 Task: Send an invitation to the team-building workshop.
Action: Mouse moved to (688, 139)
Screenshot: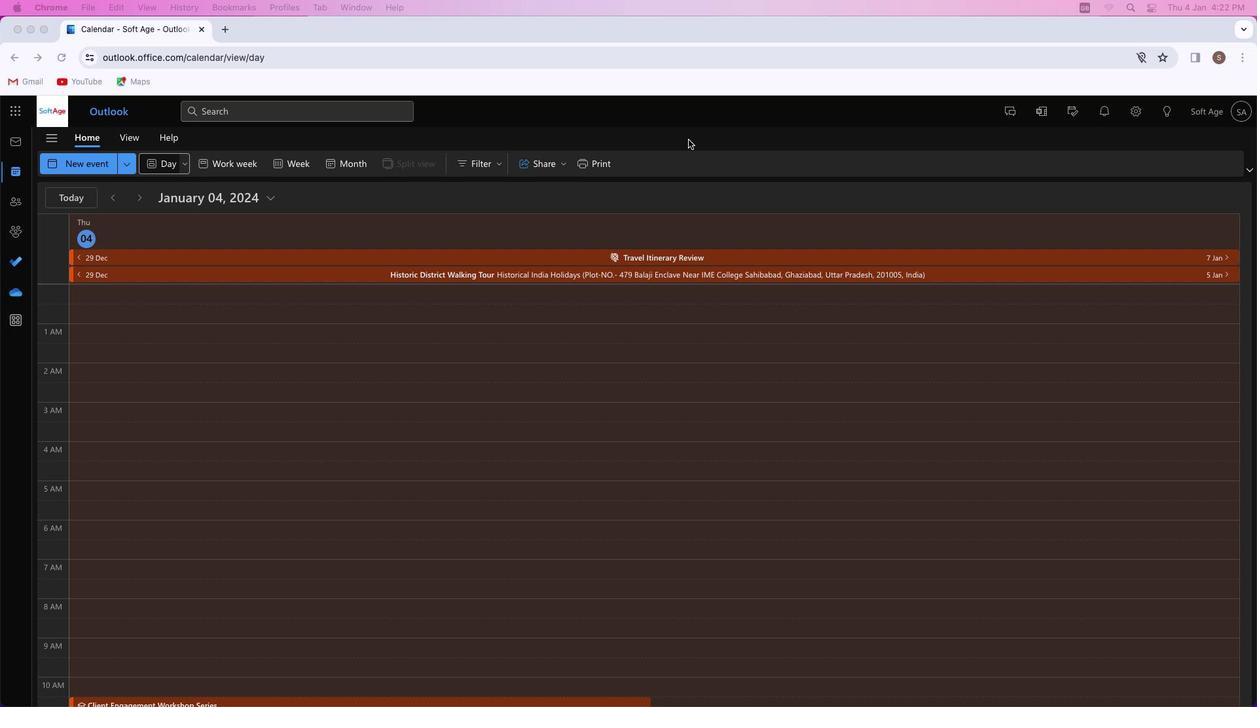 
Action: Mouse pressed left at (688, 139)
Screenshot: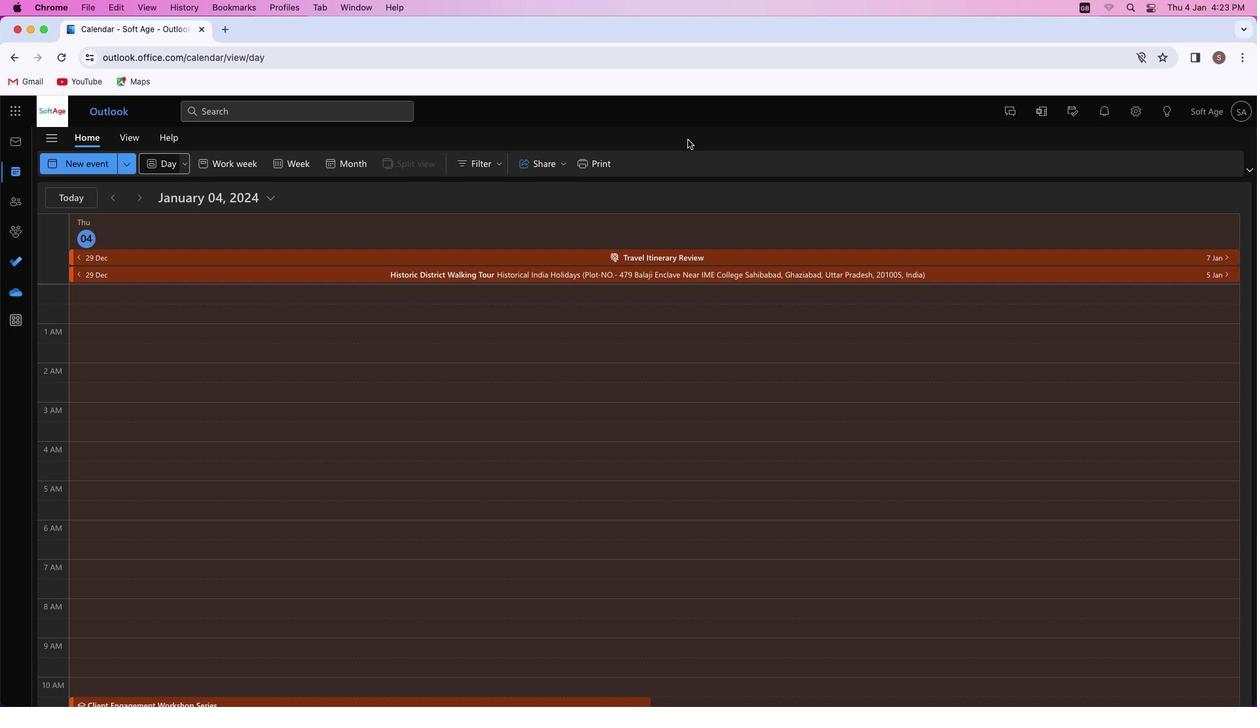 
Action: Mouse moved to (80, 159)
Screenshot: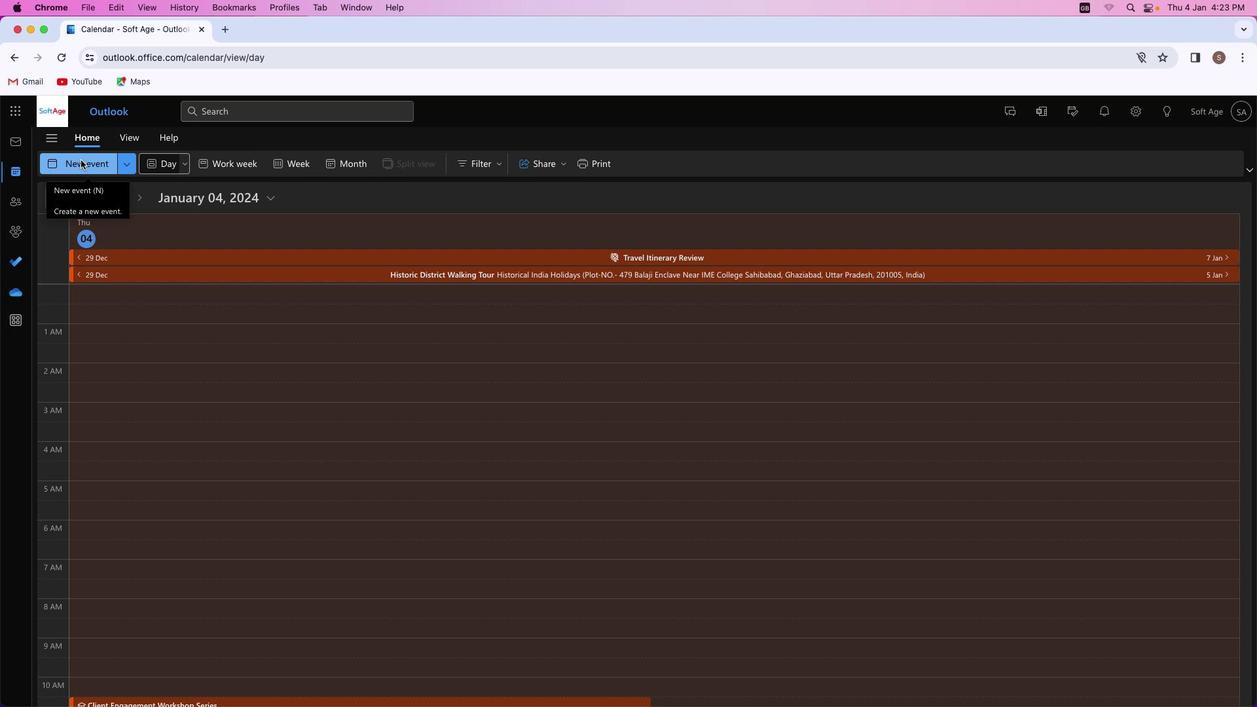 
Action: Mouse pressed left at (80, 159)
Screenshot: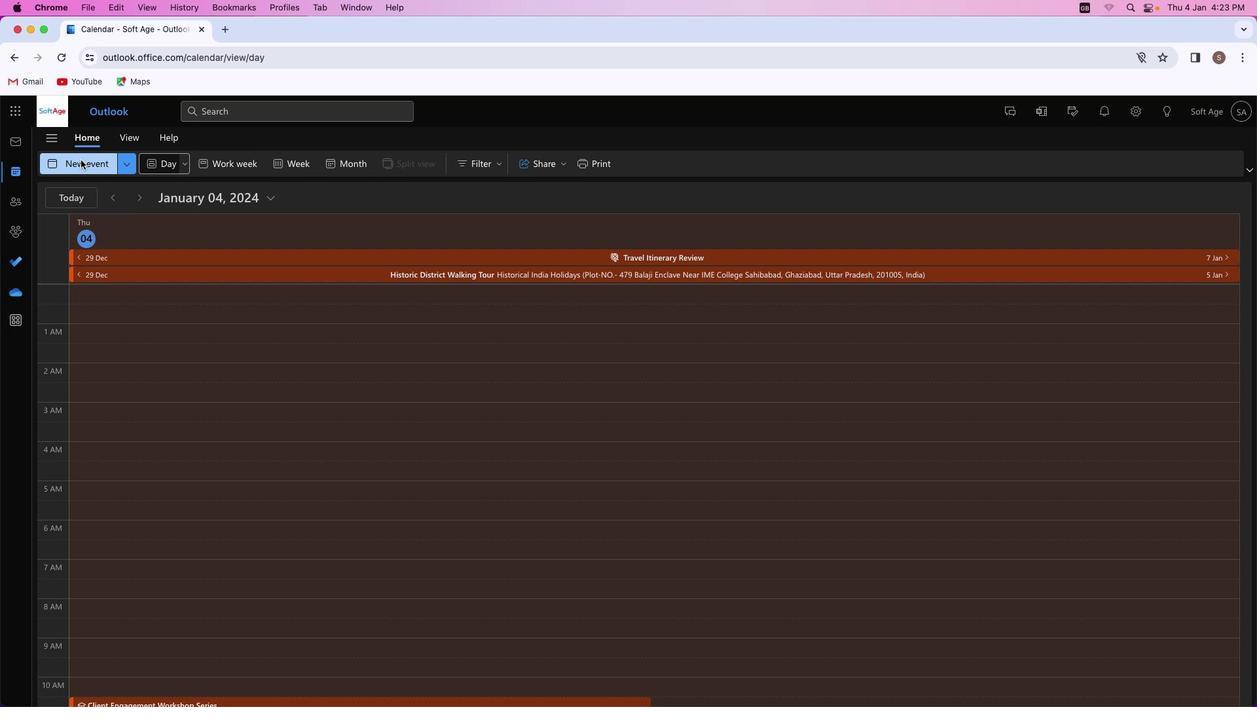 
Action: Mouse moved to (332, 247)
Screenshot: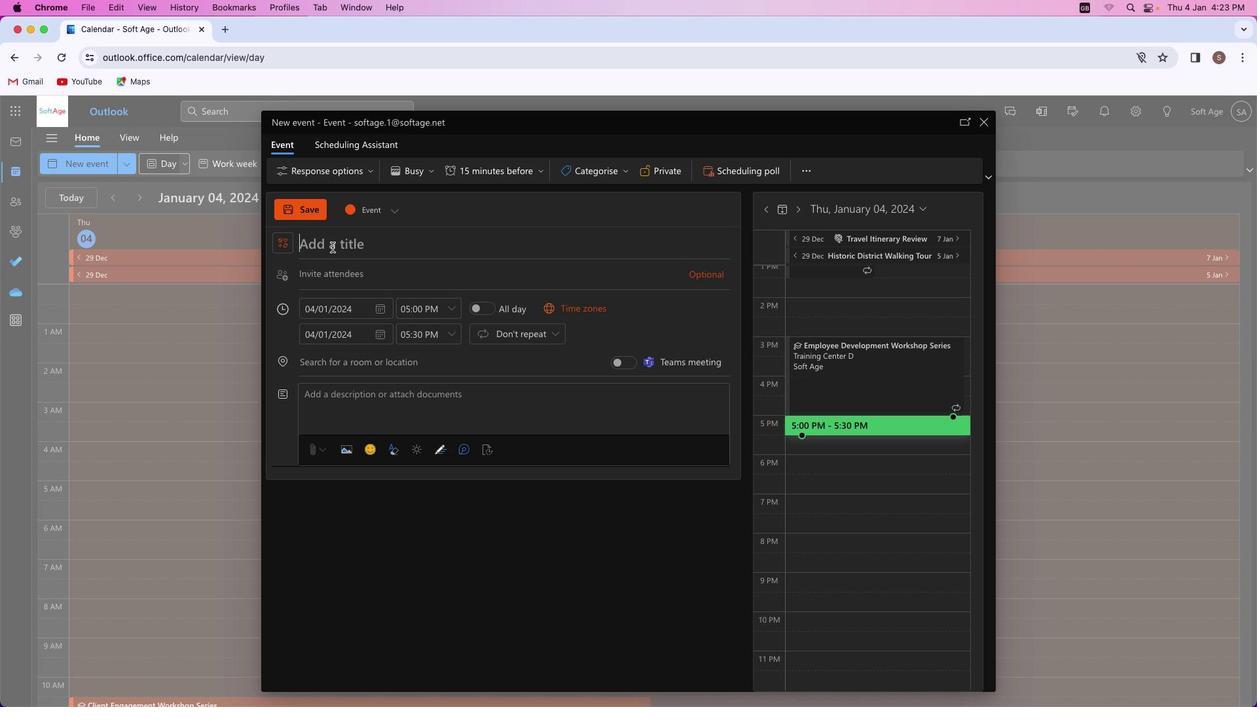 
Action: Mouse pressed left at (332, 247)
Screenshot: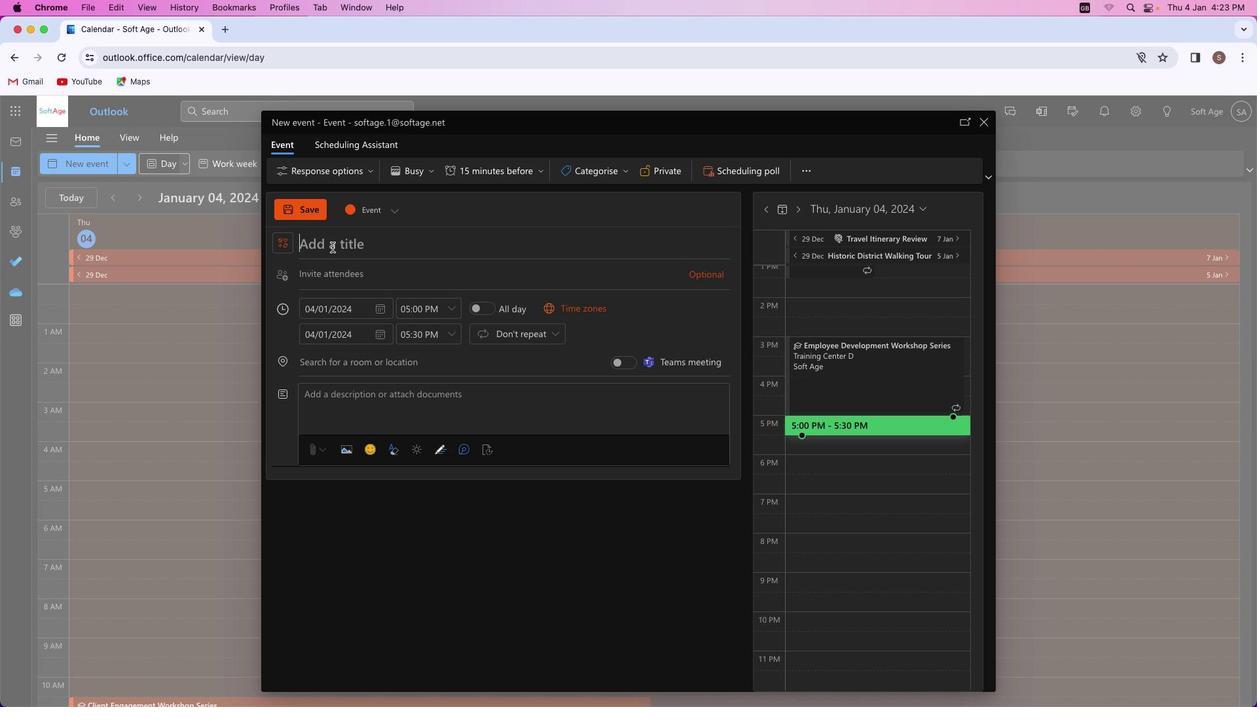 
Action: Mouse moved to (332, 248)
Screenshot: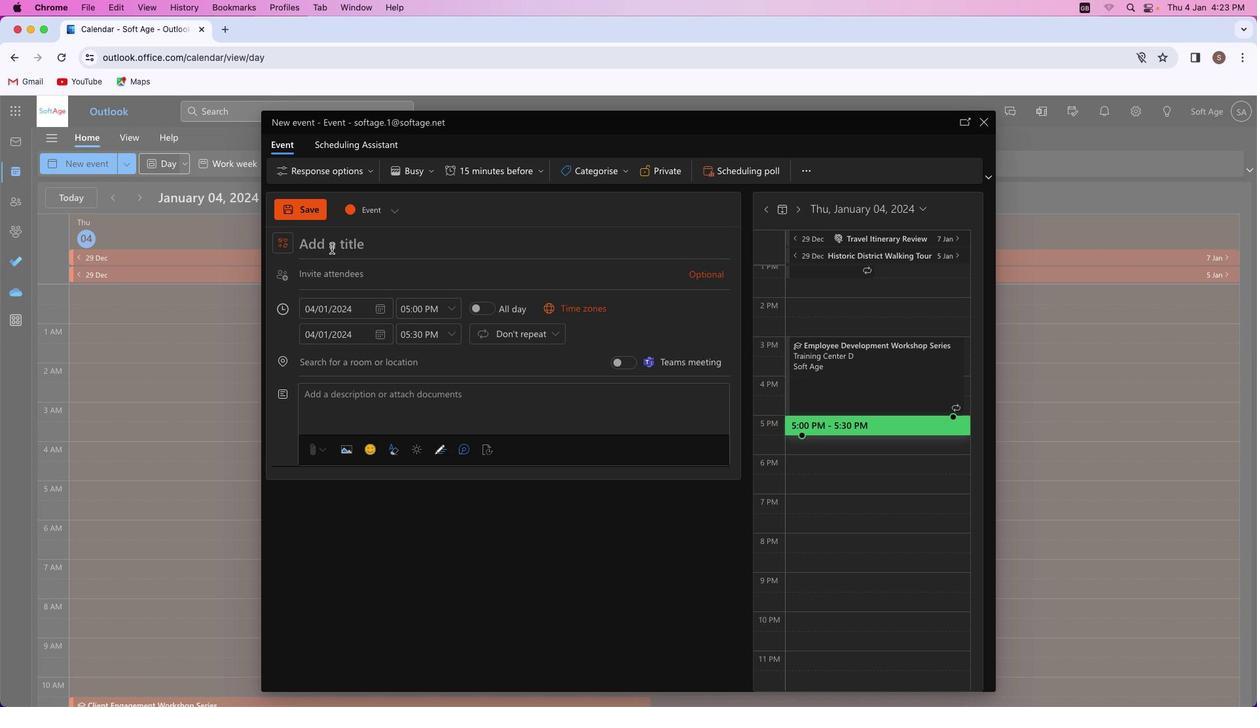 
Action: Key pressed Key.shift'T''e''a''m''-''b''u''i''l''d''i''n''g'Key.space'w''o''r''k''s''h''o''p'
Screenshot: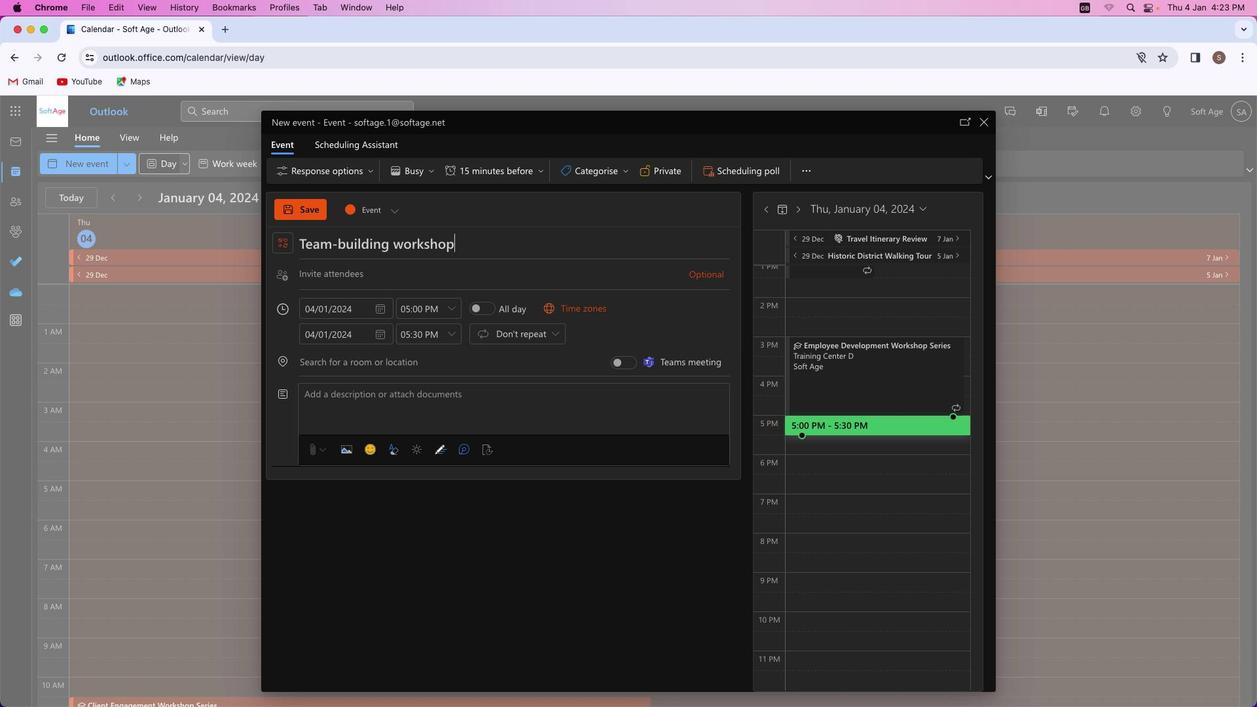 
Action: Mouse moved to (322, 275)
Screenshot: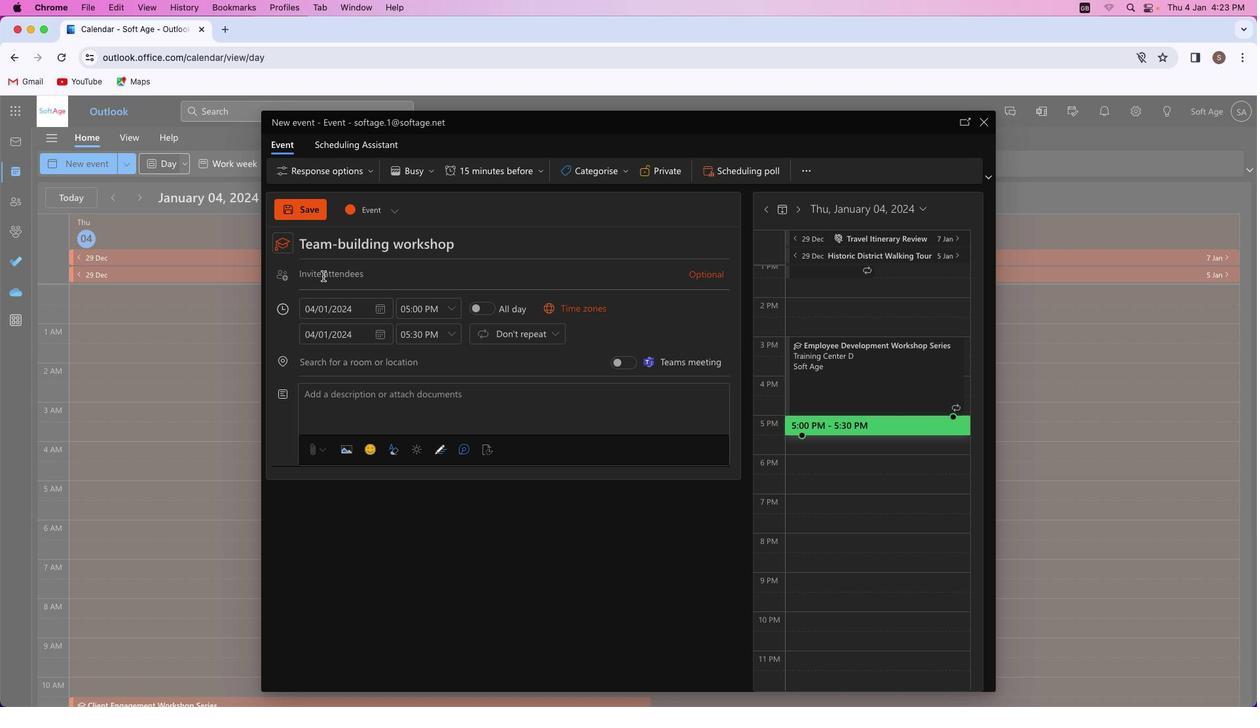 
Action: Mouse pressed left at (322, 275)
Screenshot: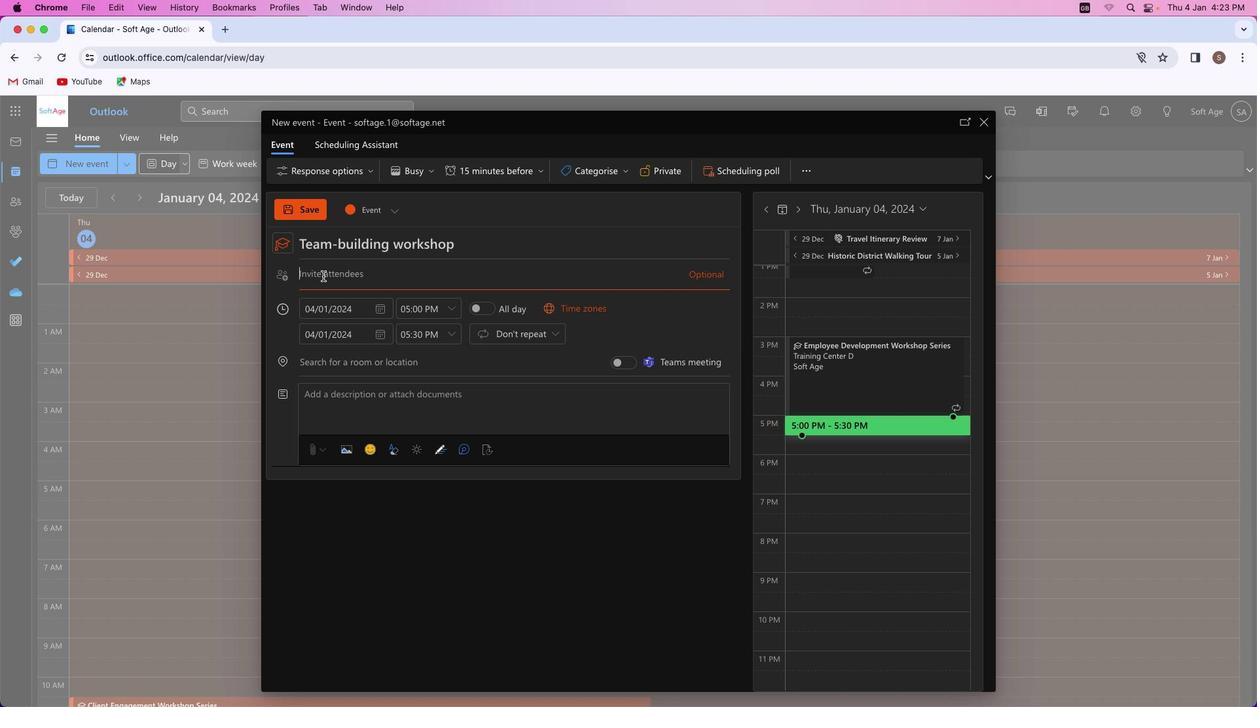 
Action: Key pressed Key.shift'S''h''i''v''a''m''y''a''d''a''v''s''m''4''1'Key.shift'@''o''u''t''l''o''o''k''.''v'Key.backspace'c''o''m'
Screenshot: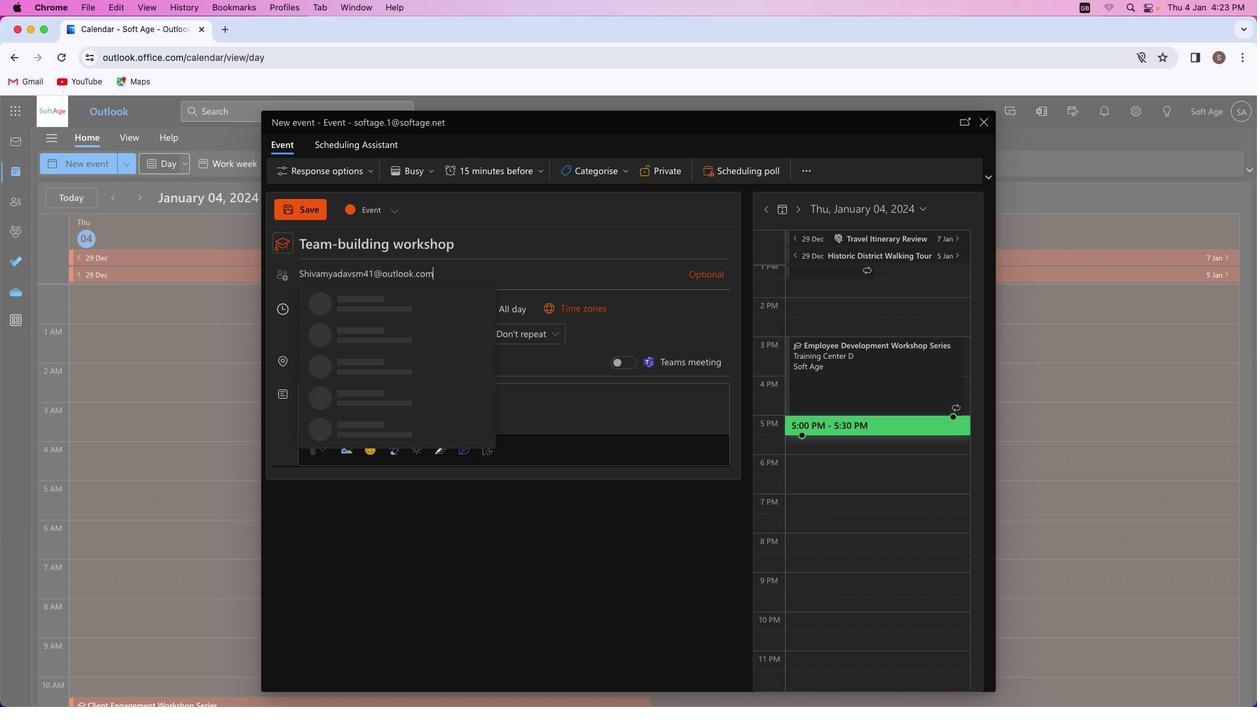 
Action: Mouse moved to (469, 305)
Screenshot: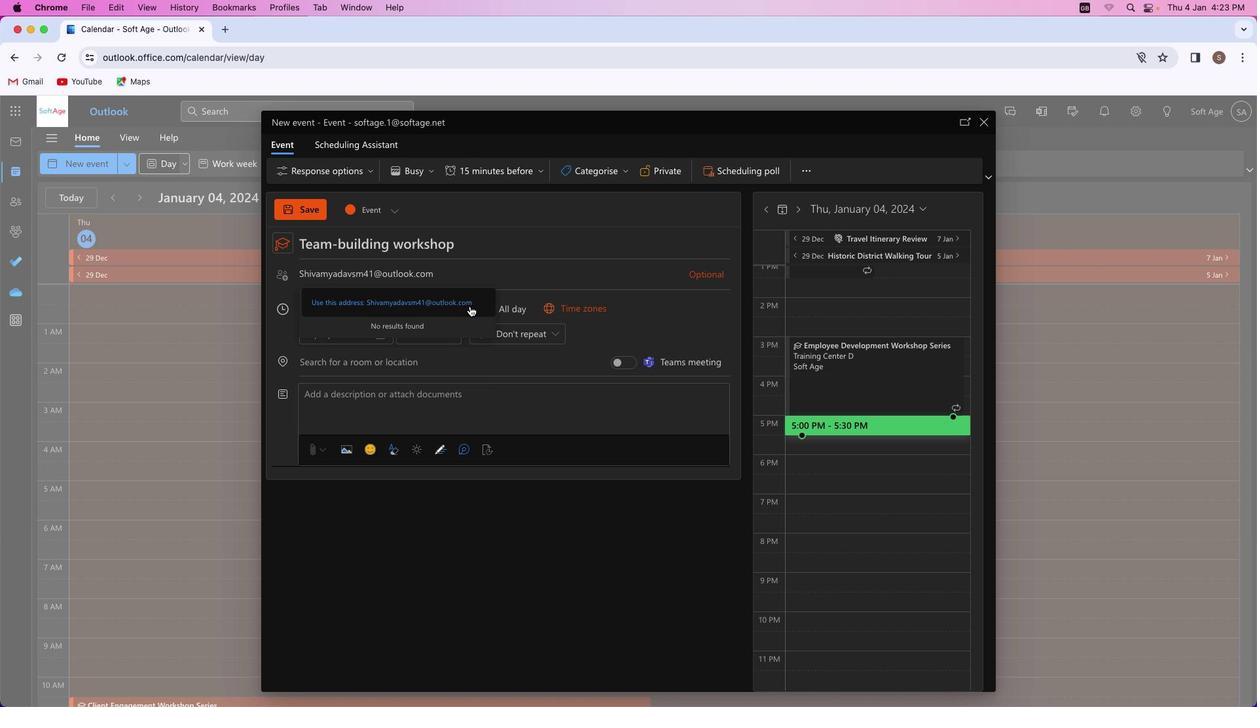 
Action: Mouse pressed left at (469, 305)
Screenshot: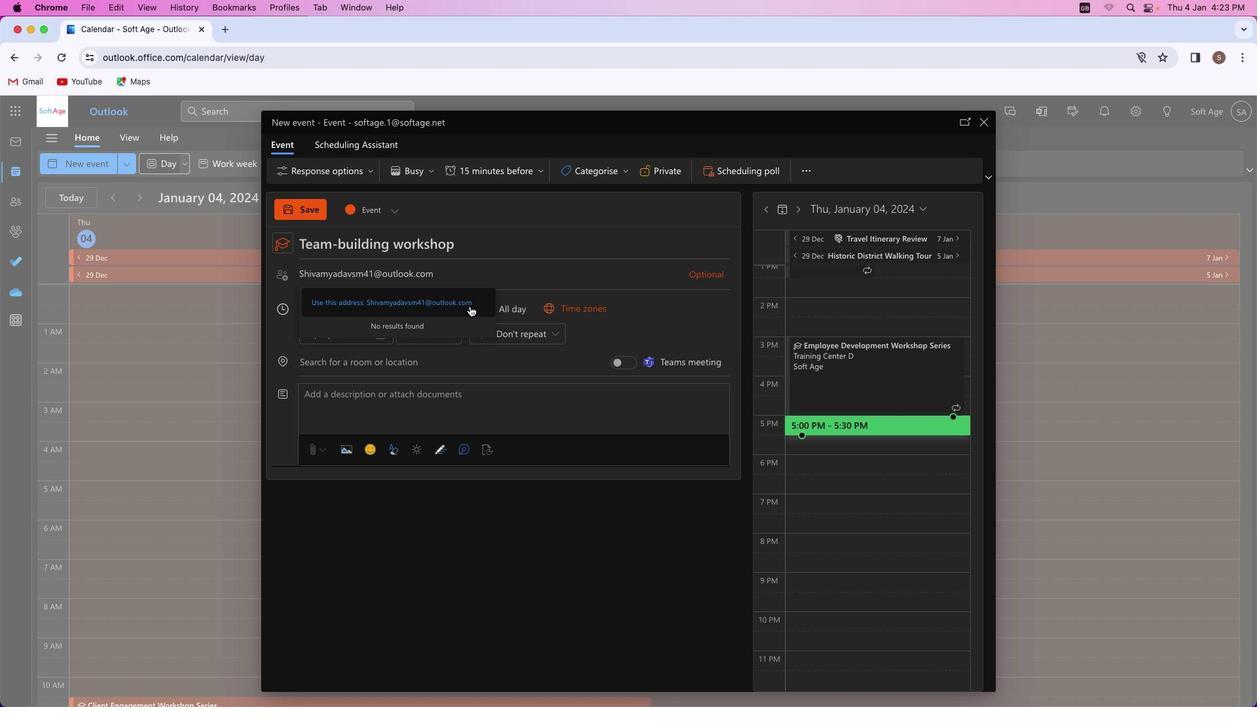 
Action: Mouse moved to (421, 534)
Screenshot: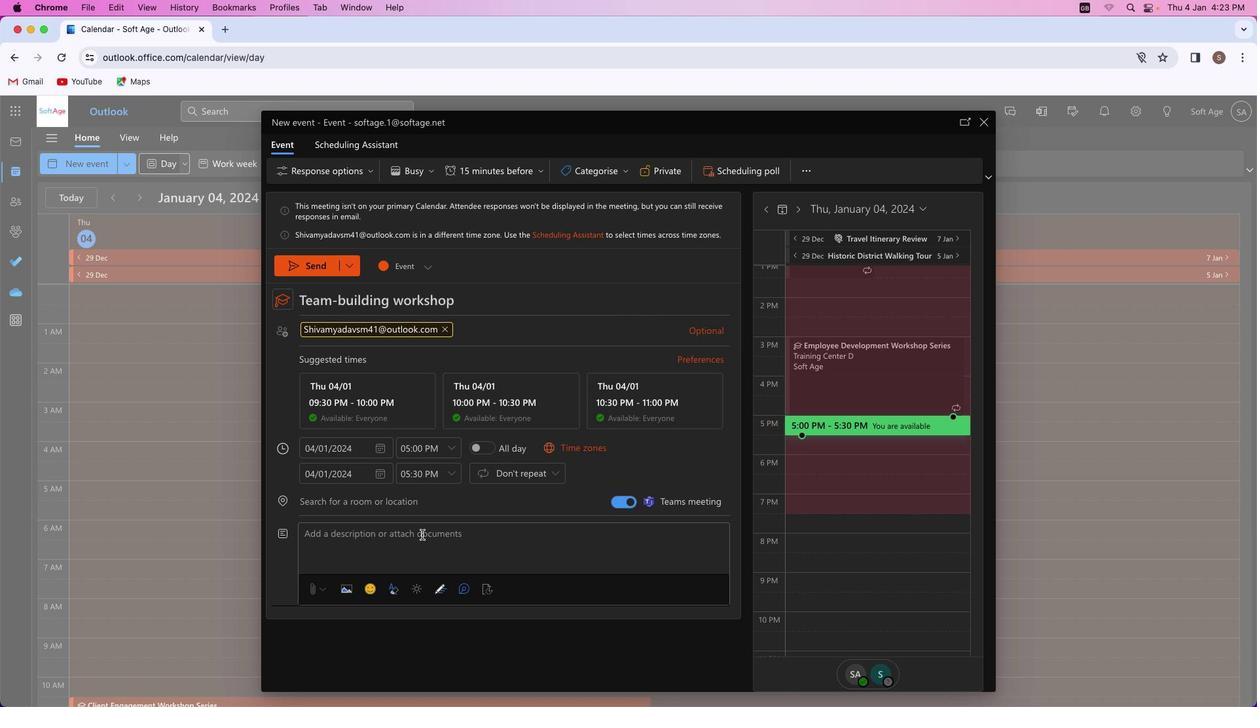 
Action: Mouse pressed left at (421, 534)
Screenshot: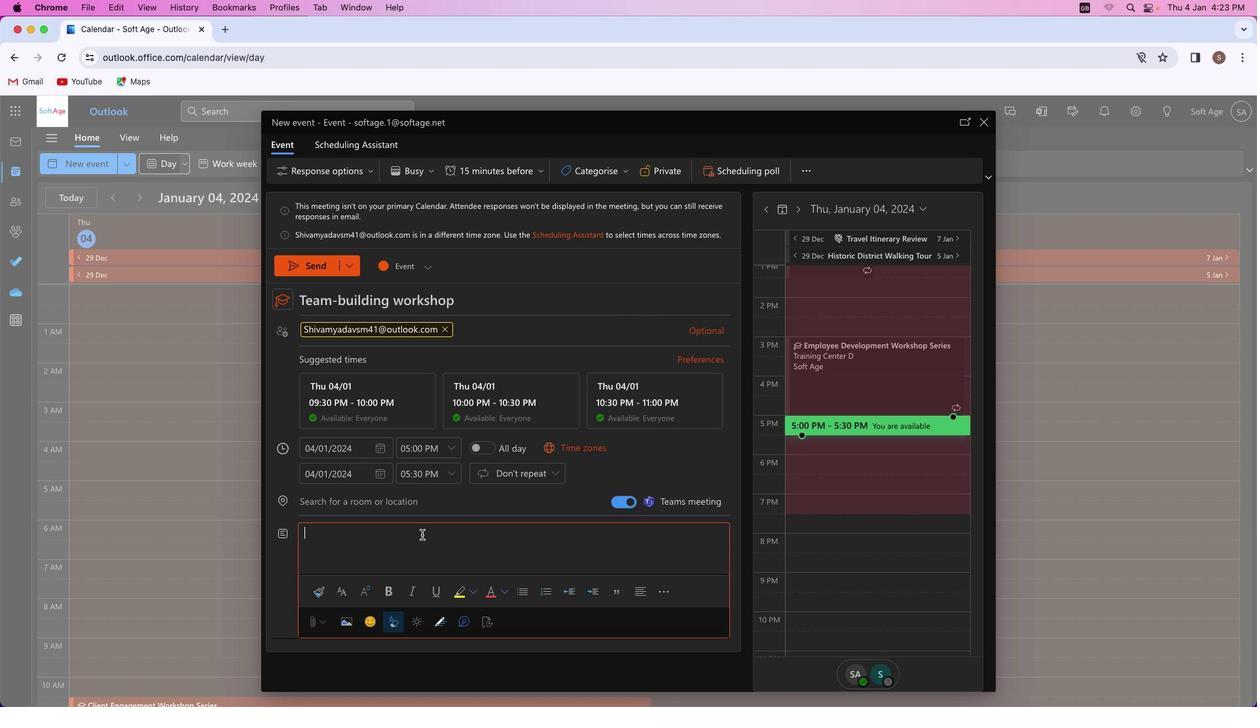 
Action: Mouse moved to (421, 534)
Screenshot: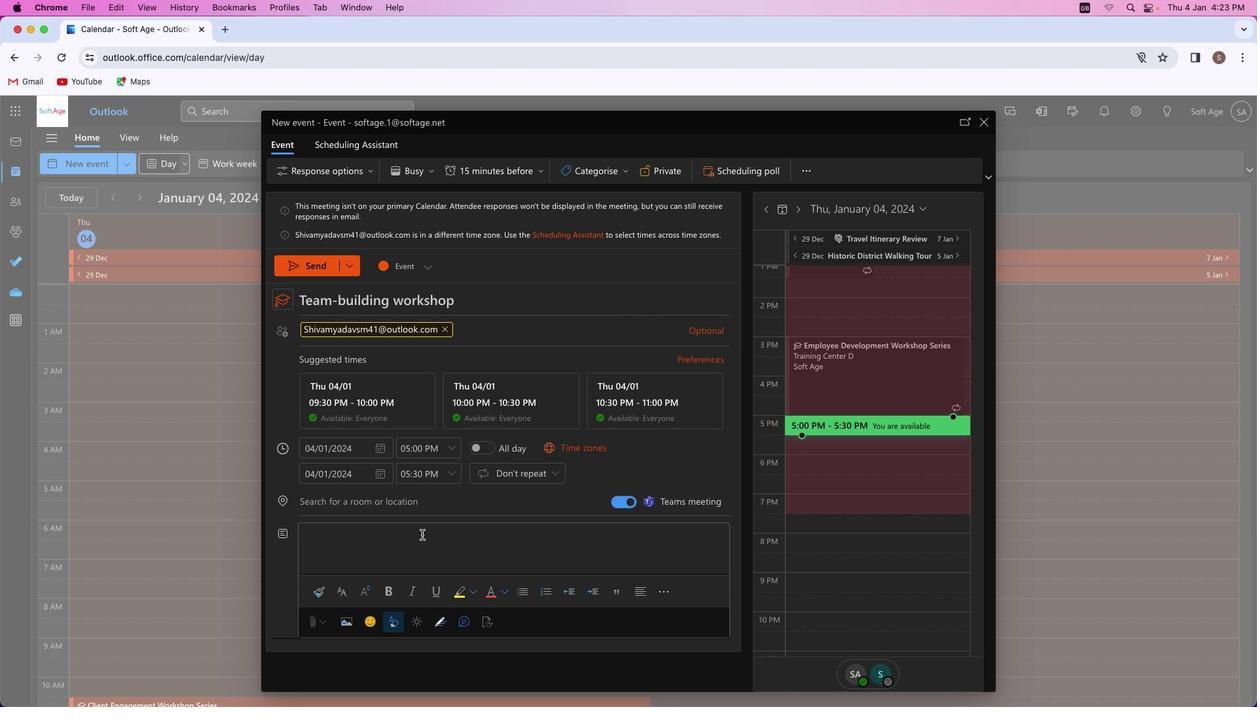 
Action: Key pressed Key.shift'T''h''i''s'Key.space'i''s'Key.space'f''o''r'Key.spaceKey.leftKey.leftKey.leftKey.leftKey.leftKey.leftKey.left'i''n''v''i''t''a''t''i''o''n'Key.space
Screenshot: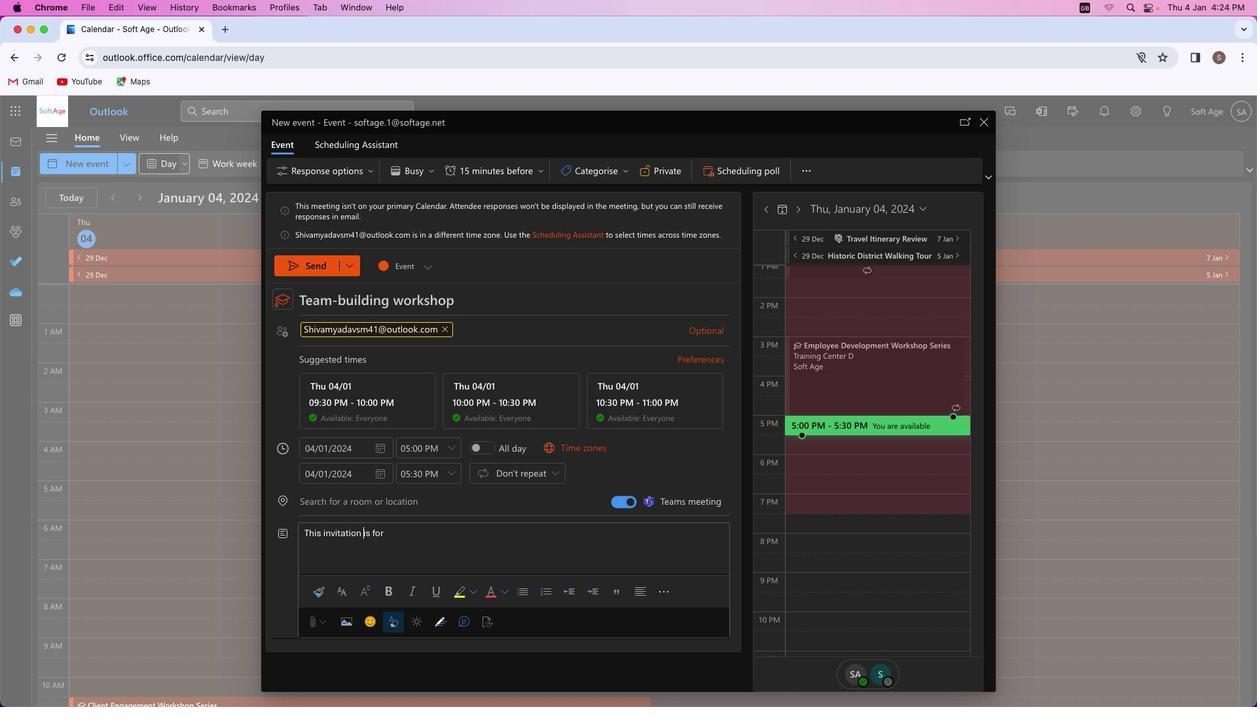 
Action: Mouse moved to (415, 535)
Screenshot: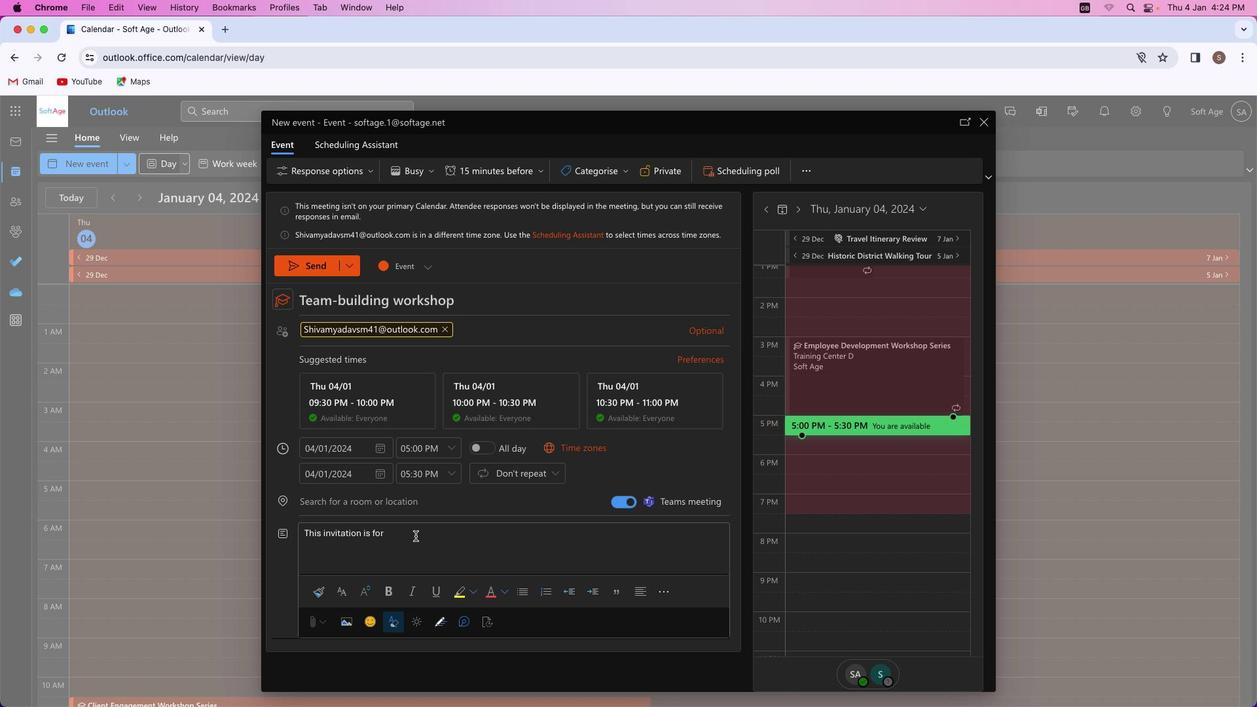 
Action: Mouse pressed left at (415, 535)
Screenshot: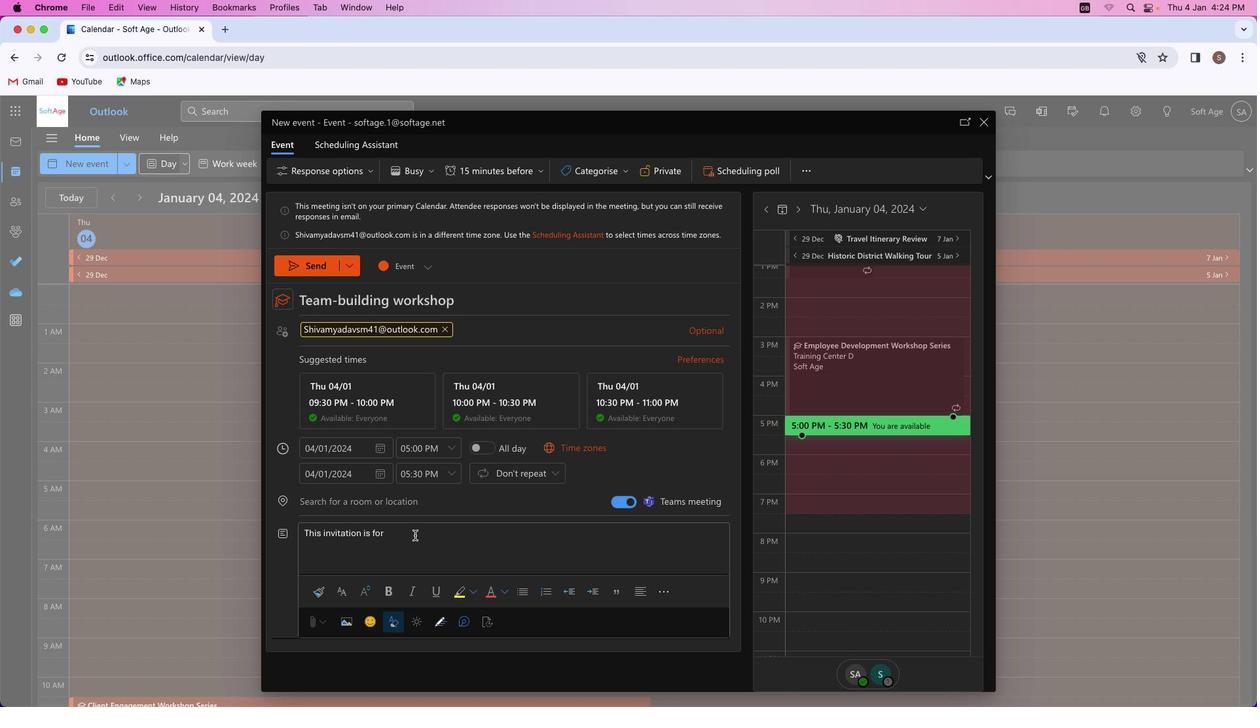 
Action: Mouse moved to (413, 535)
Screenshot: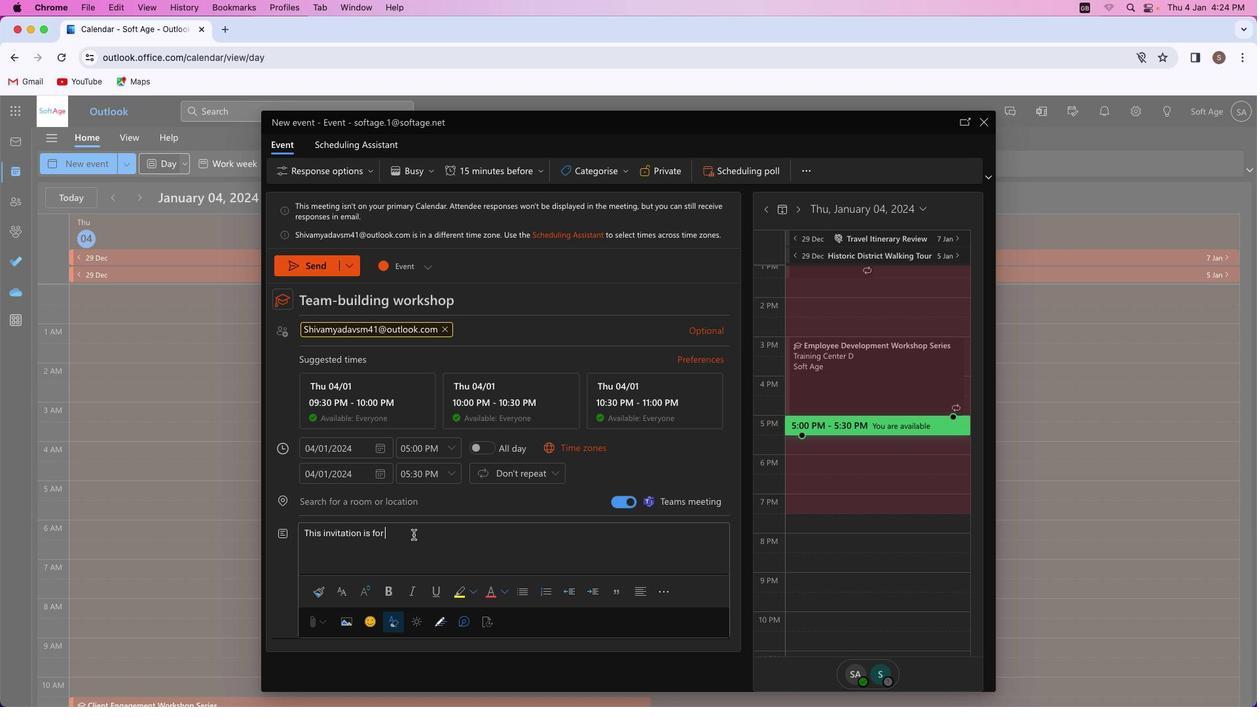 
Action: Key pressed 't''e''a''m'Key.space'b'Key.backspaceKey.backspace'-''b''u''i''l''d''i''n''g'Key.space'w''o''r''k''s''h''o''p''.'
Screenshot: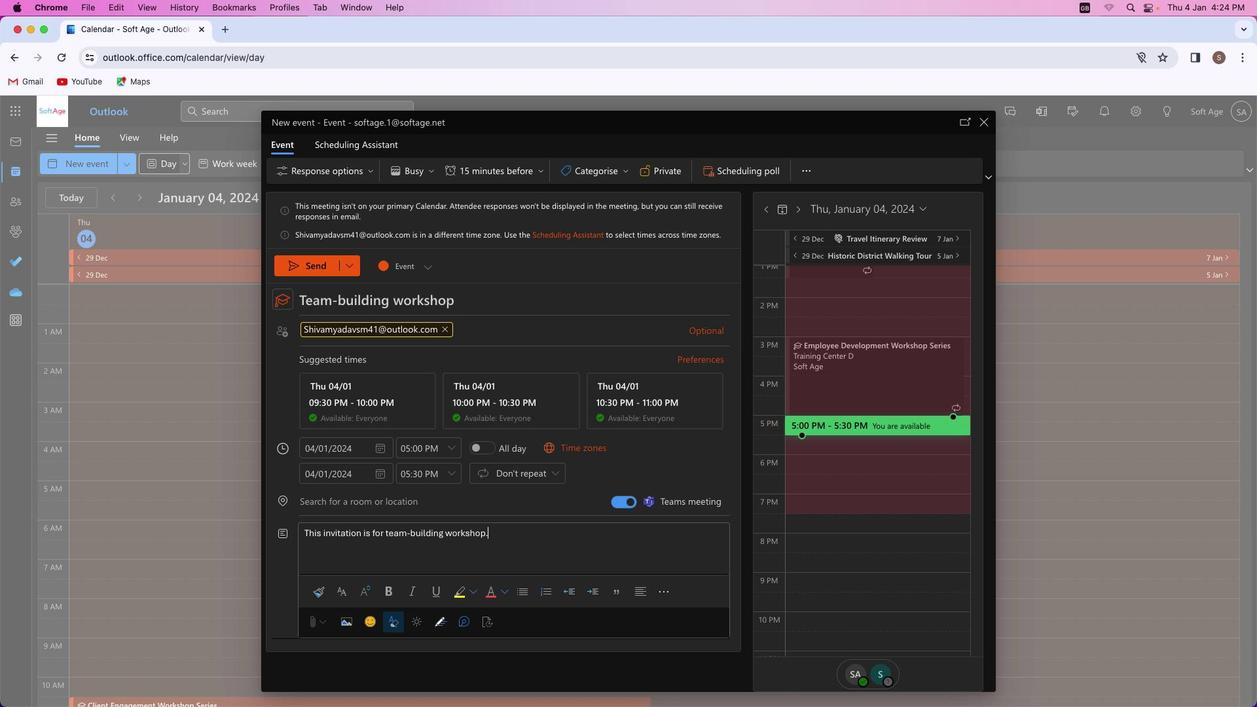 
Action: Mouse moved to (300, 263)
Screenshot: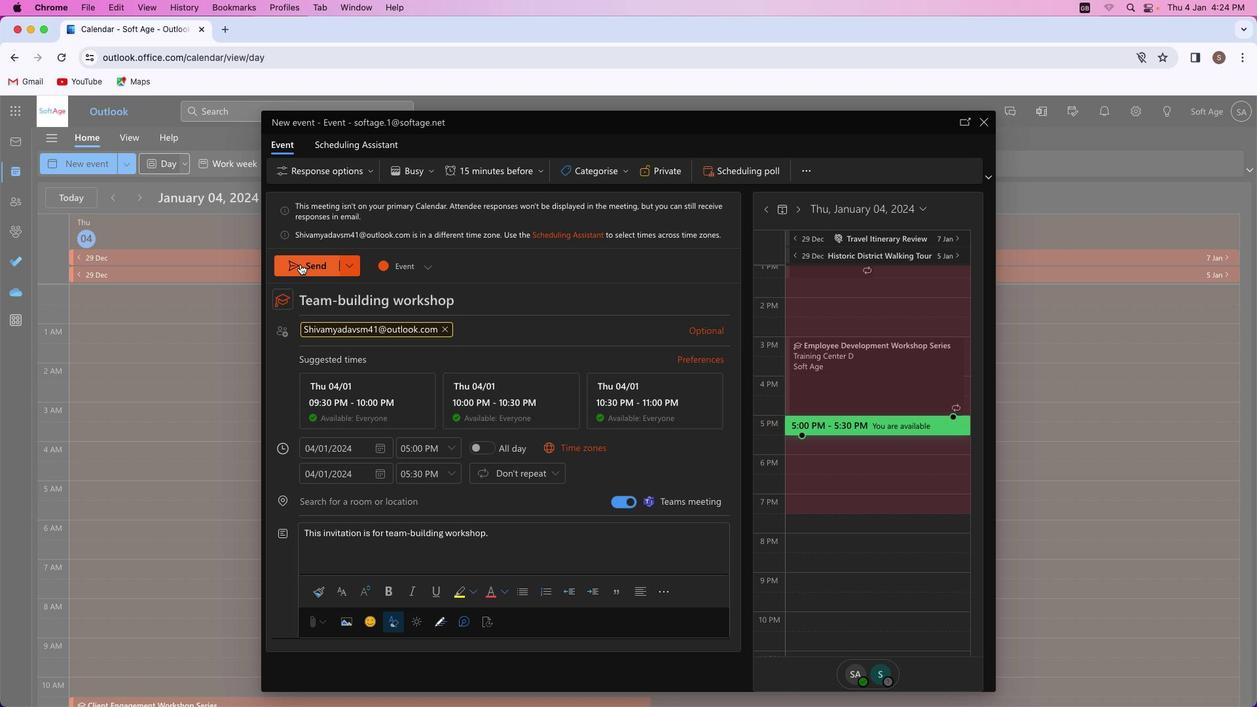 
Action: Mouse pressed left at (300, 263)
Screenshot: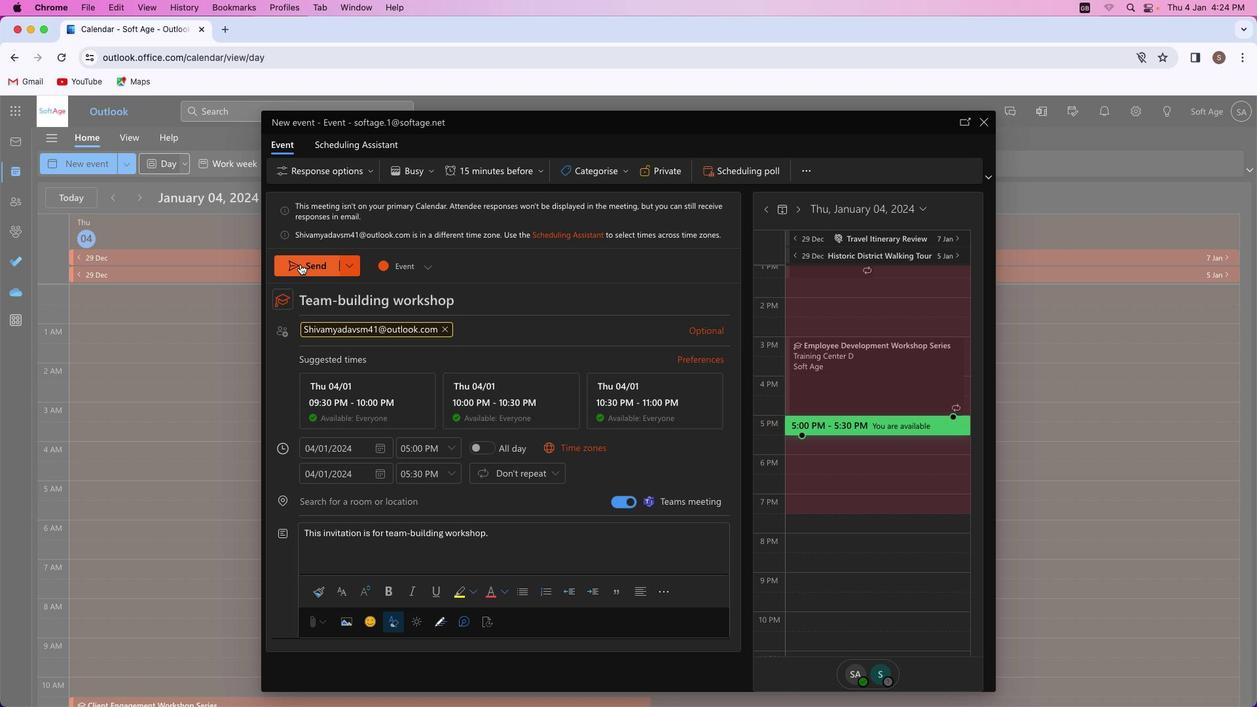 
Action: Mouse moved to (572, 438)
Screenshot: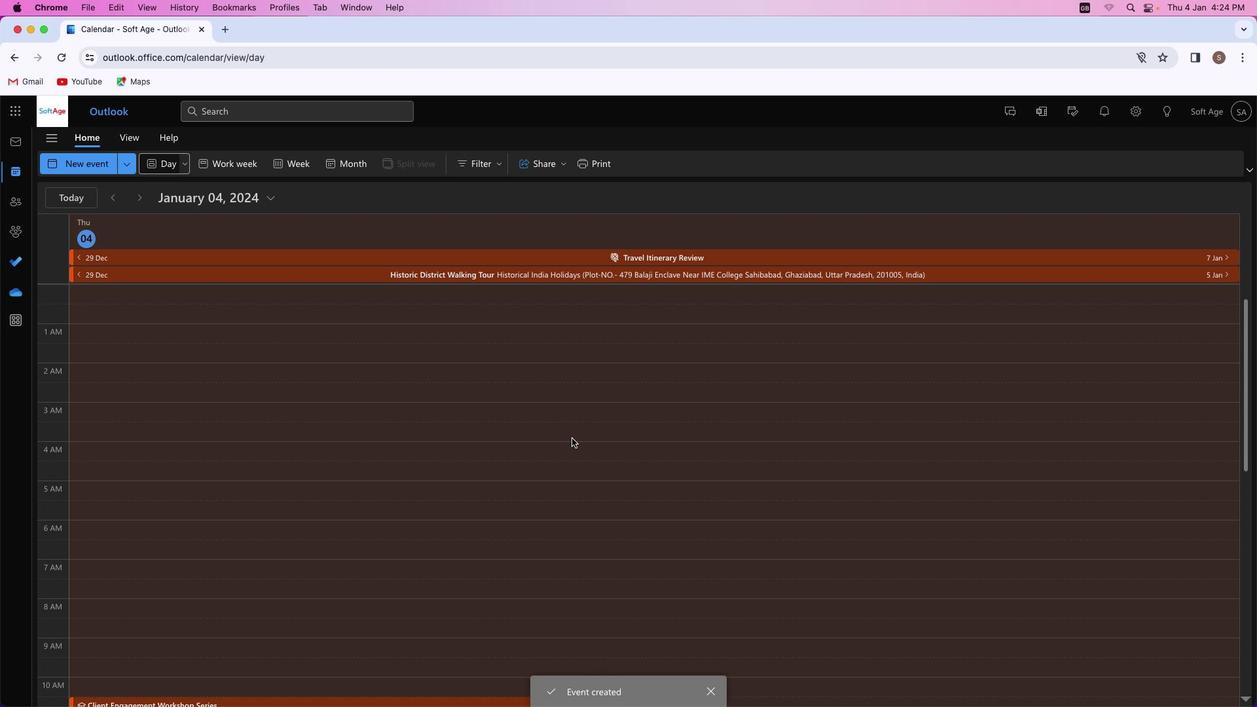 
